 Task: Change Language English(India ) to United States
Action: Mouse moved to (160, 78)
Screenshot: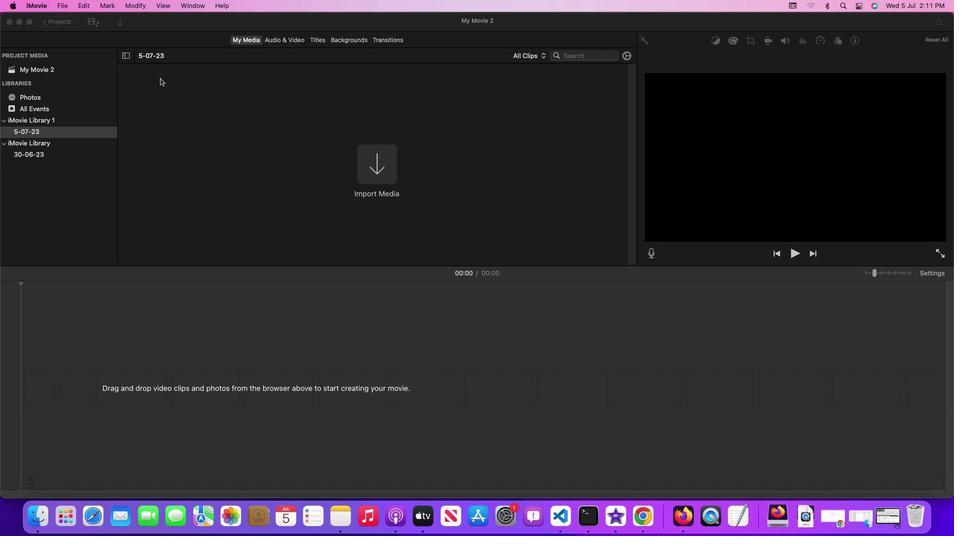 
Action: Mouse pressed left at (160, 78)
Screenshot: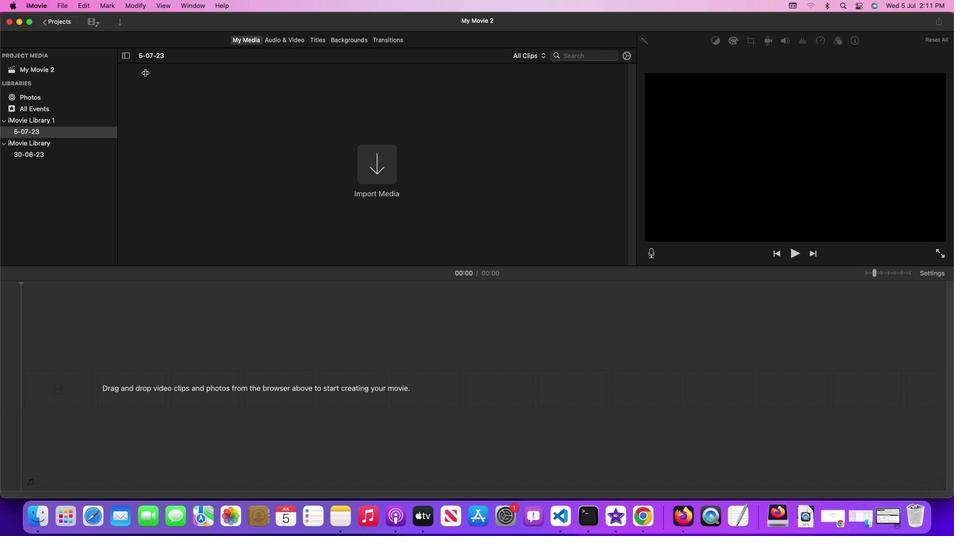 
Action: Mouse moved to (36, 3)
Screenshot: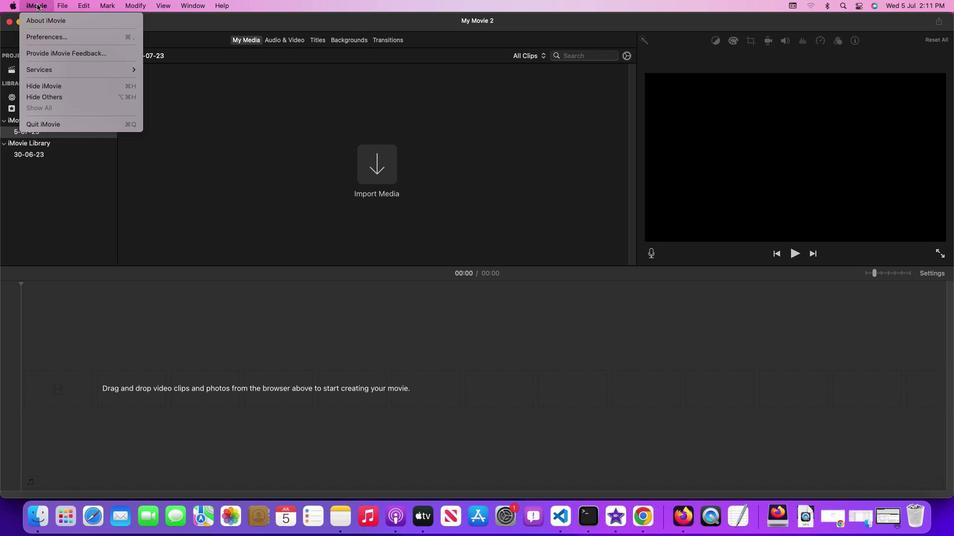 
Action: Mouse pressed left at (36, 3)
Screenshot: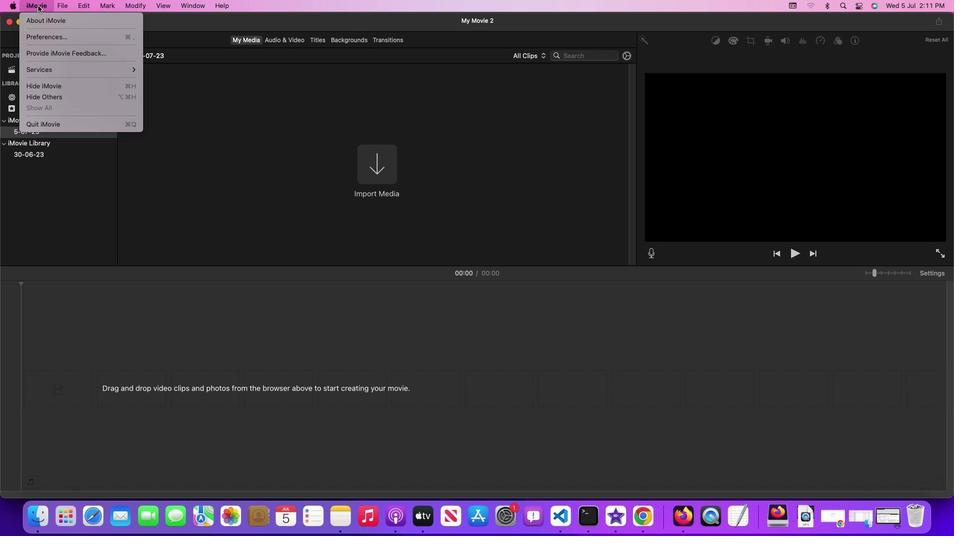 
Action: Mouse moved to (166, 86)
Screenshot: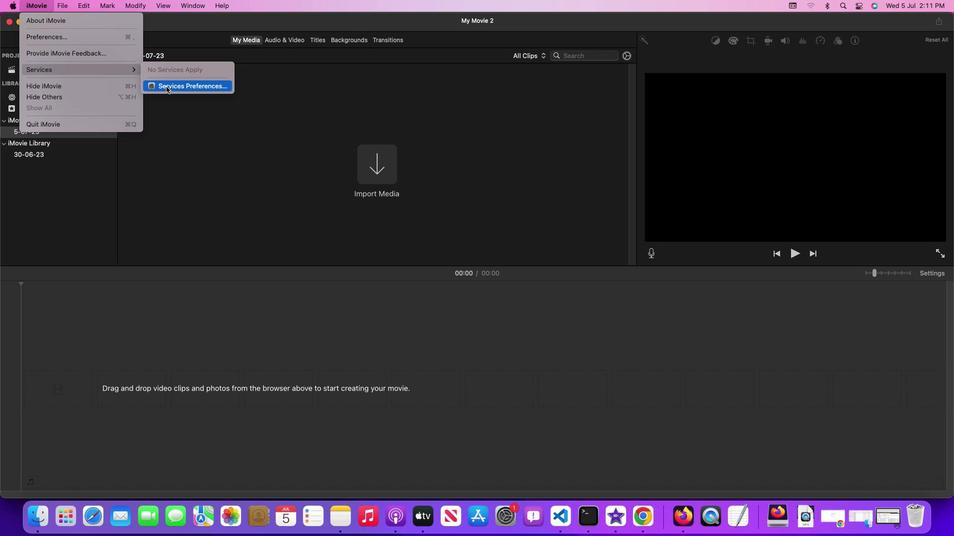 
Action: Mouse pressed left at (166, 86)
Screenshot: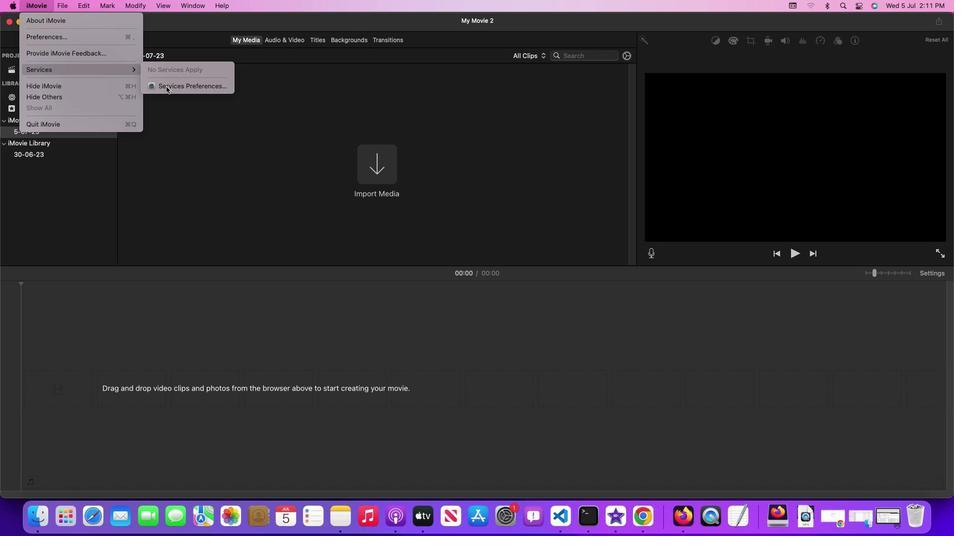 
Action: Mouse moved to (558, 53)
Screenshot: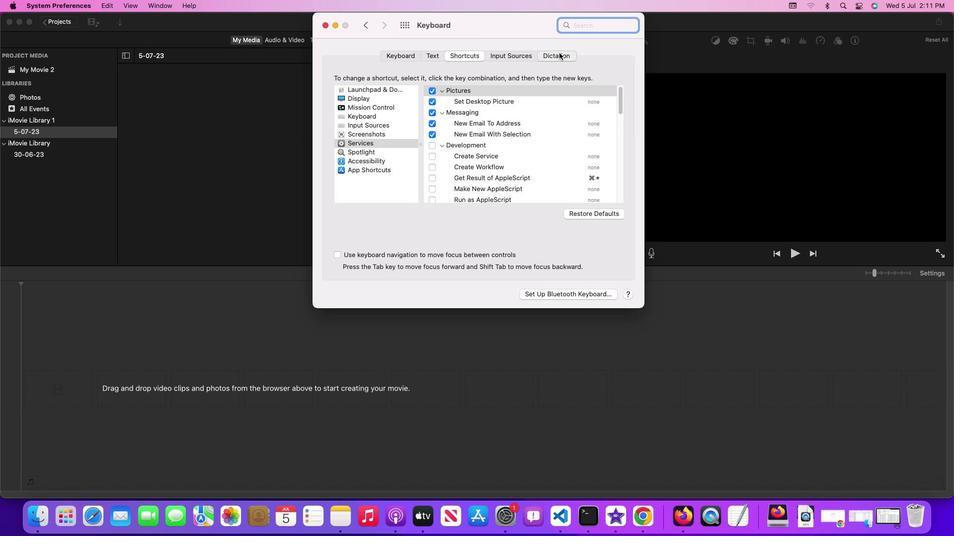 
Action: Mouse pressed left at (558, 53)
Screenshot: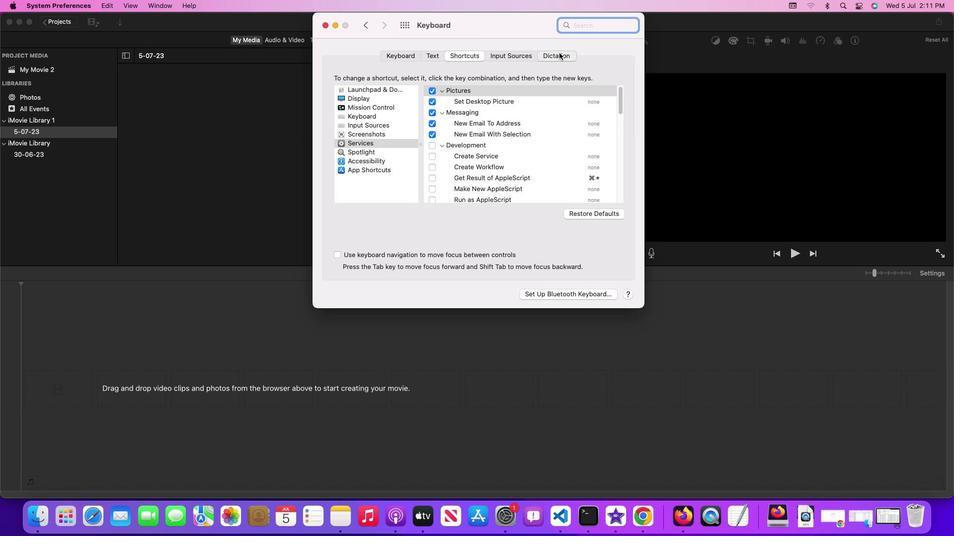 
Action: Mouse moved to (586, 115)
Screenshot: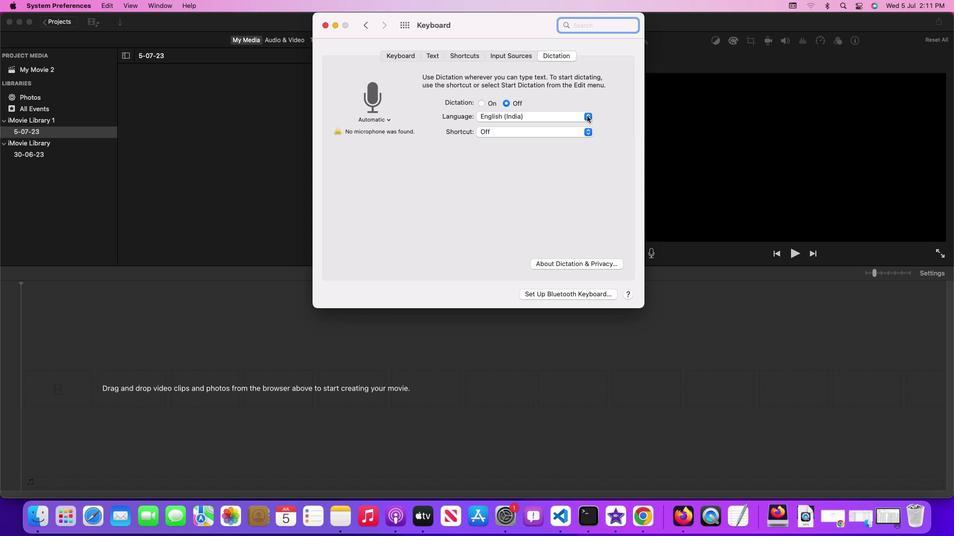 
Action: Mouse pressed left at (586, 115)
Screenshot: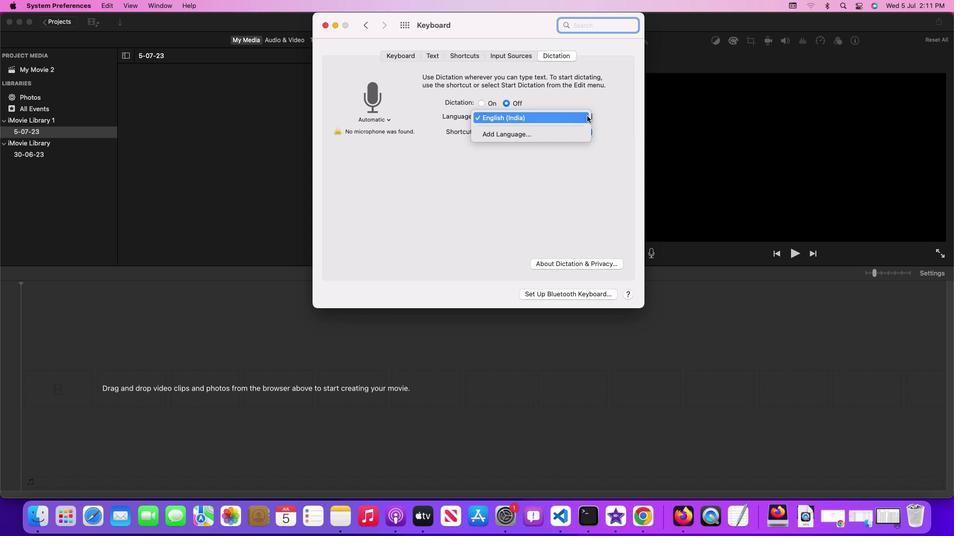 
Action: Mouse moved to (581, 130)
Screenshot: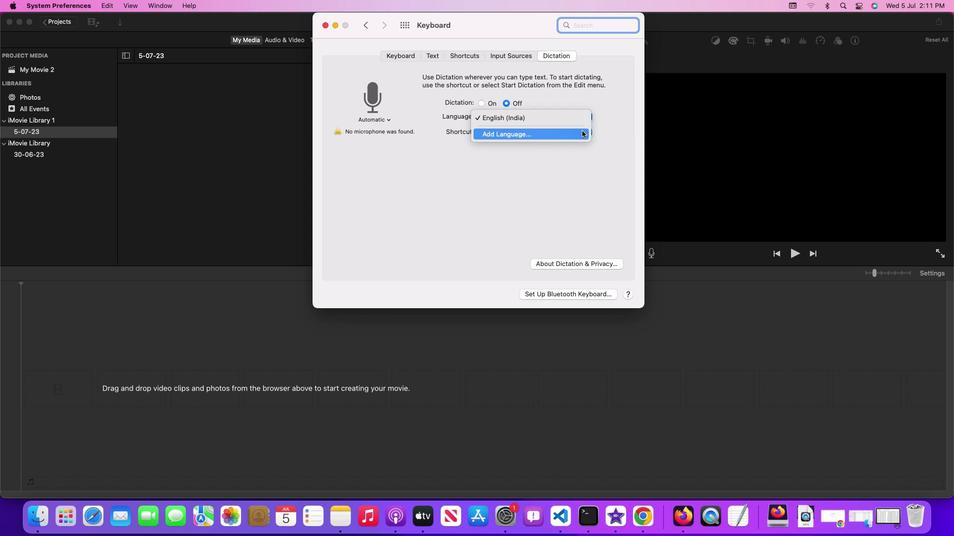 
Action: Mouse pressed left at (581, 130)
Screenshot: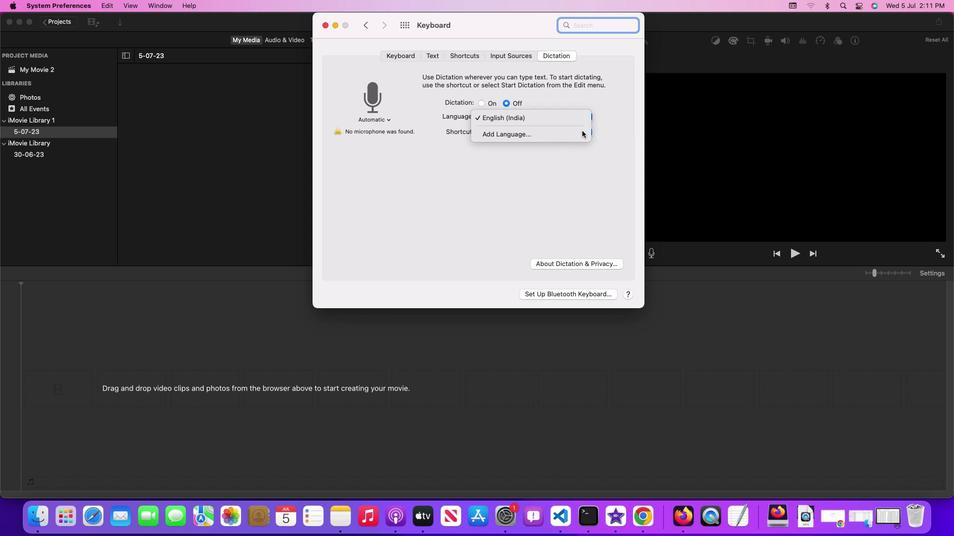 
Action: Mouse moved to (452, 161)
Screenshot: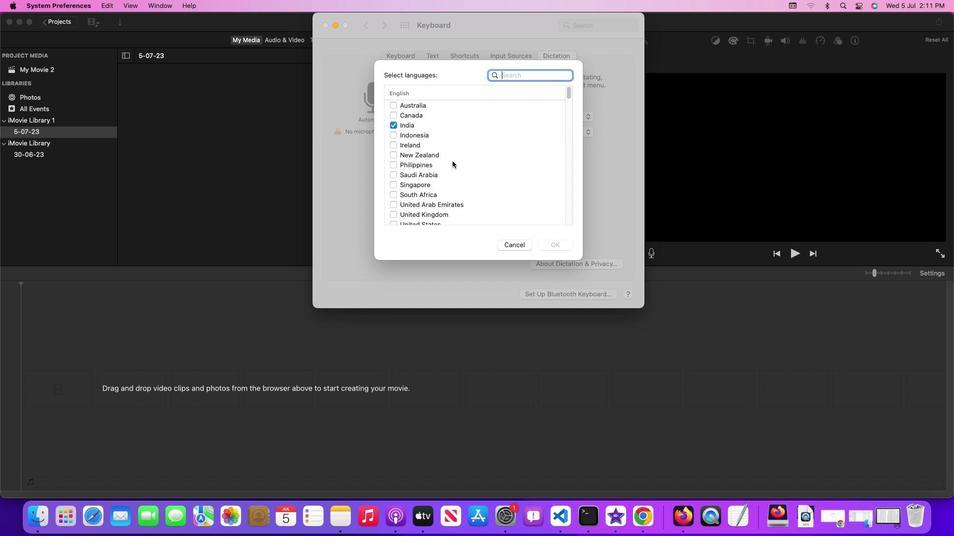 
Action: Mouse scrolled (452, 161) with delta (0, 0)
Screenshot: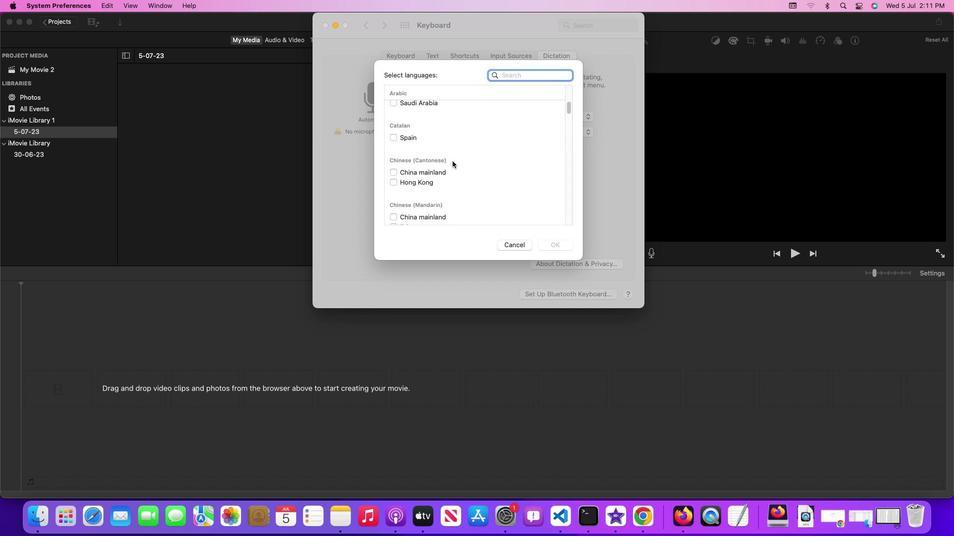 
Action: Mouse scrolled (452, 161) with delta (0, 0)
Screenshot: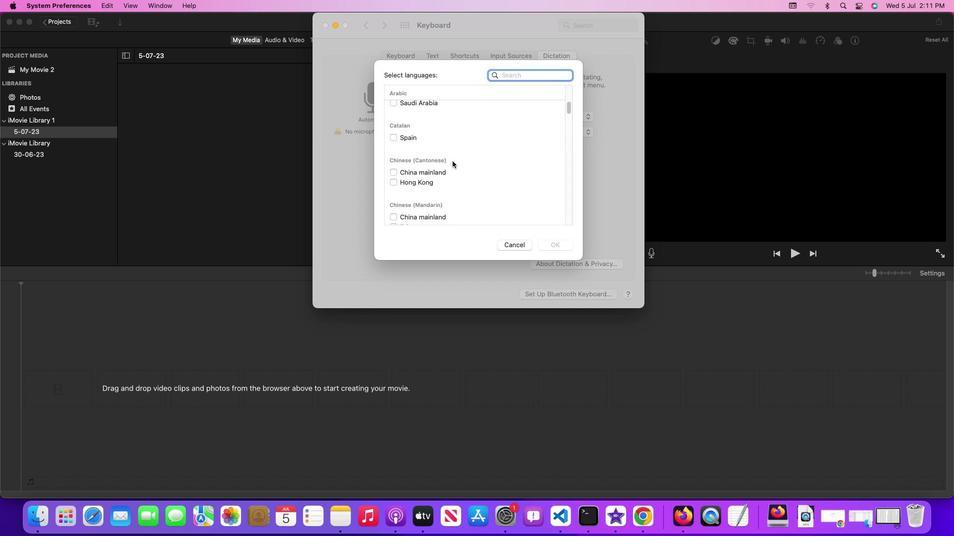 
Action: Mouse scrolled (452, 161) with delta (0, -1)
Screenshot: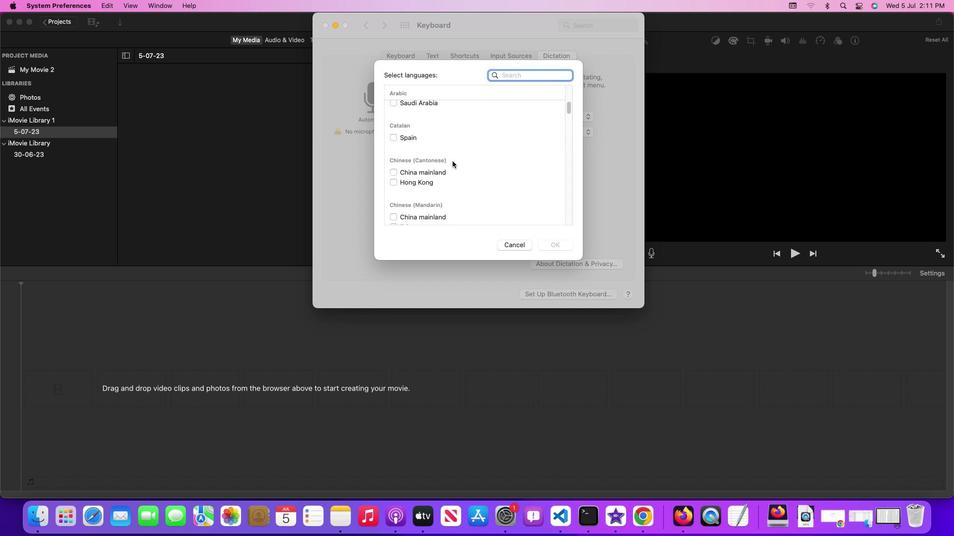 
Action: Mouse scrolled (452, 161) with delta (0, -2)
Screenshot: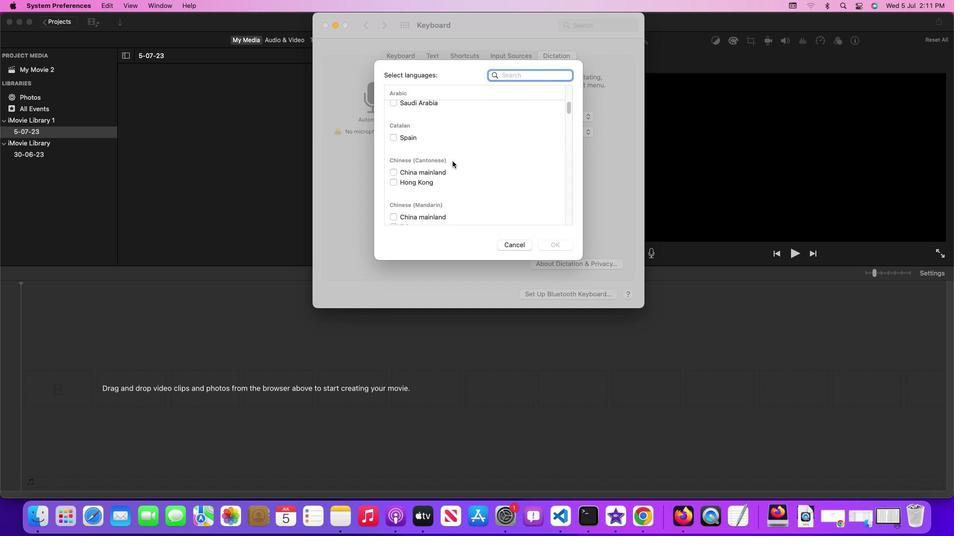 
Action: Mouse scrolled (452, 161) with delta (0, -2)
Screenshot: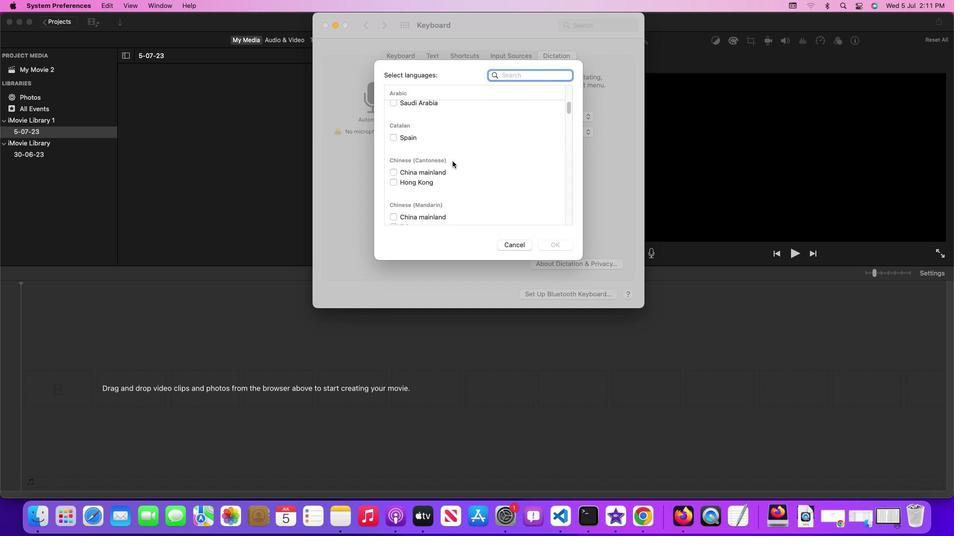 
Action: Mouse scrolled (452, 161) with delta (0, 0)
Screenshot: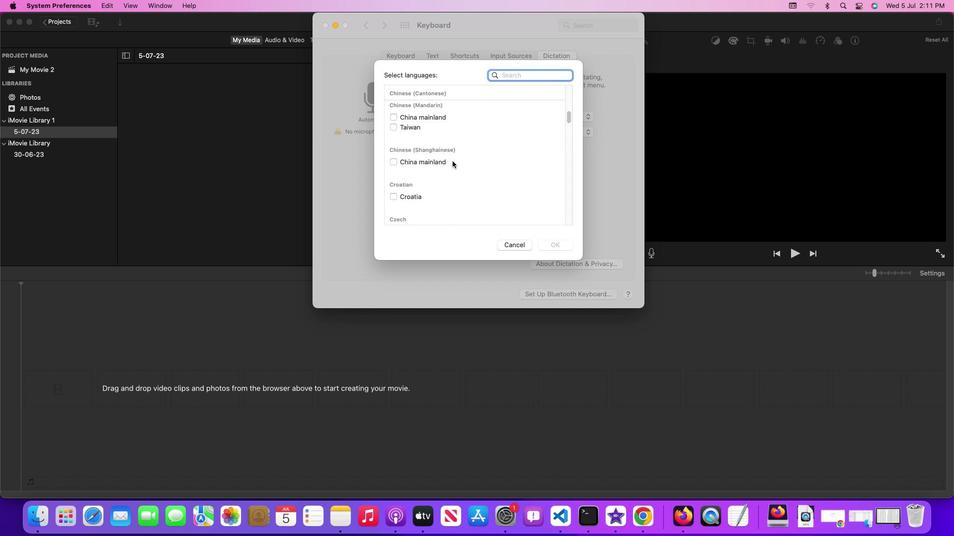 
Action: Mouse scrolled (452, 161) with delta (0, 0)
Screenshot: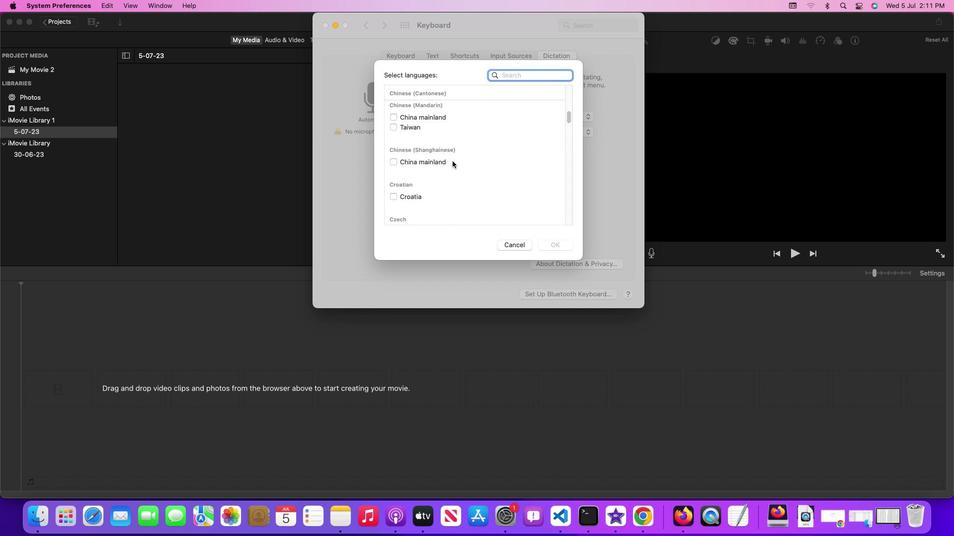 
Action: Mouse scrolled (452, 161) with delta (0, -1)
Screenshot: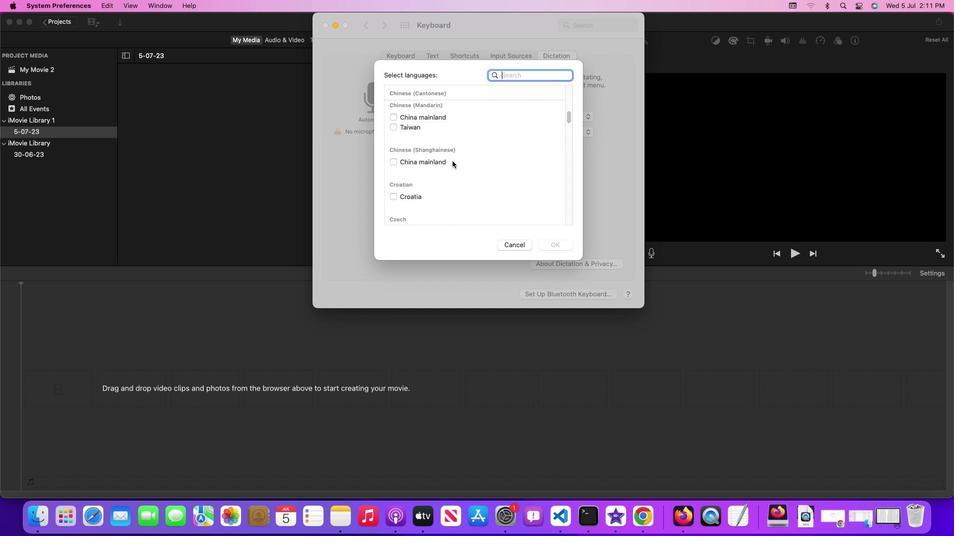 
Action: Mouse scrolled (452, 161) with delta (0, -2)
Screenshot: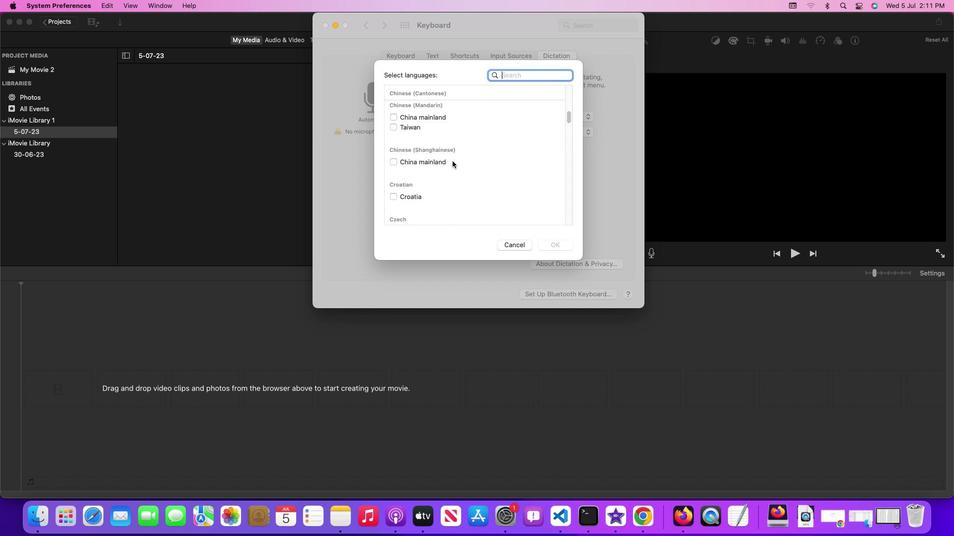 
Action: Mouse scrolled (452, 161) with delta (0, 0)
Screenshot: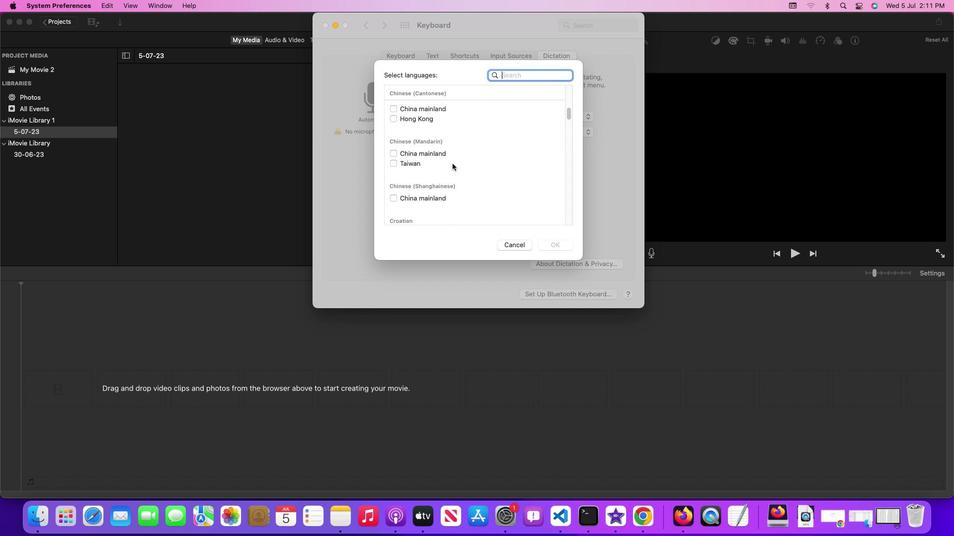 
Action: Mouse moved to (452, 161)
Screenshot: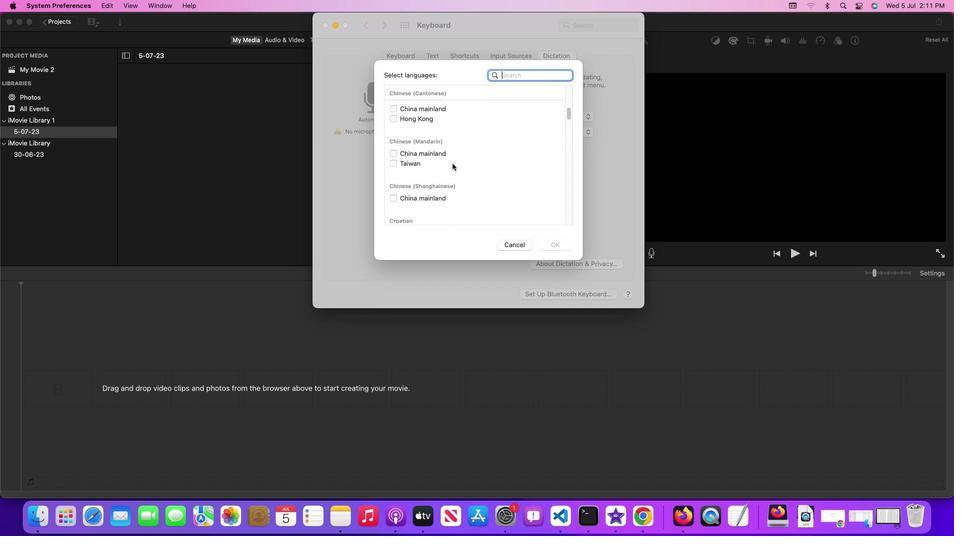 
Action: Mouse scrolled (452, 161) with delta (0, 0)
Screenshot: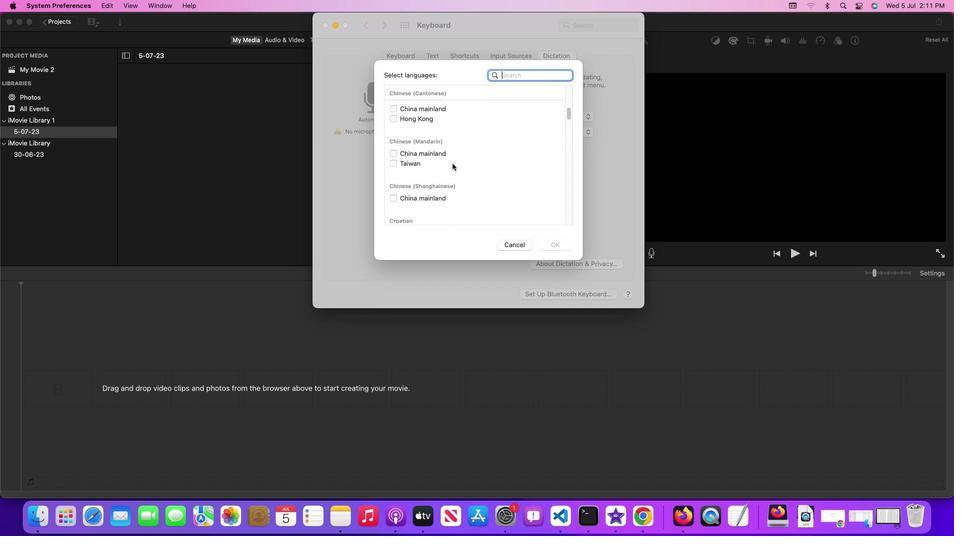 
Action: Mouse moved to (452, 162)
Screenshot: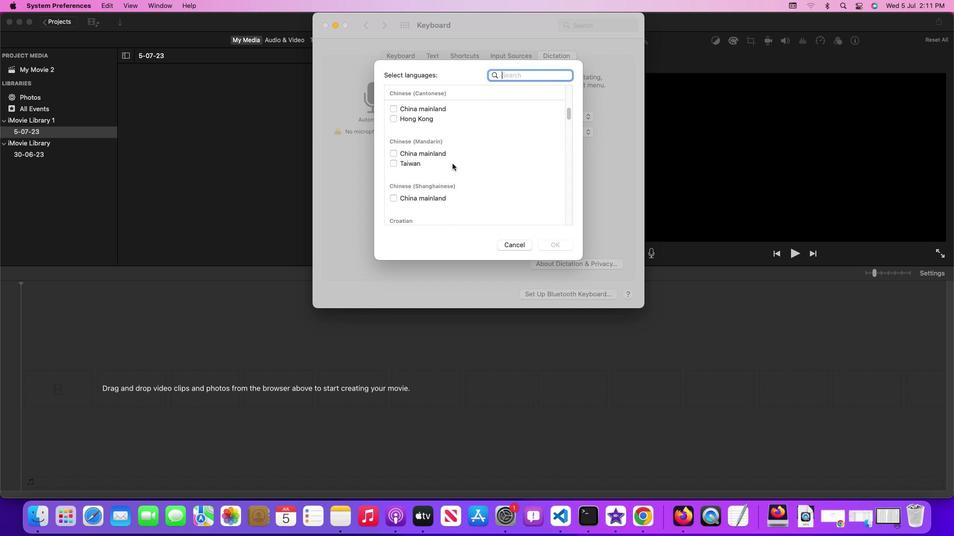
Action: Mouse scrolled (452, 162) with delta (0, 0)
Screenshot: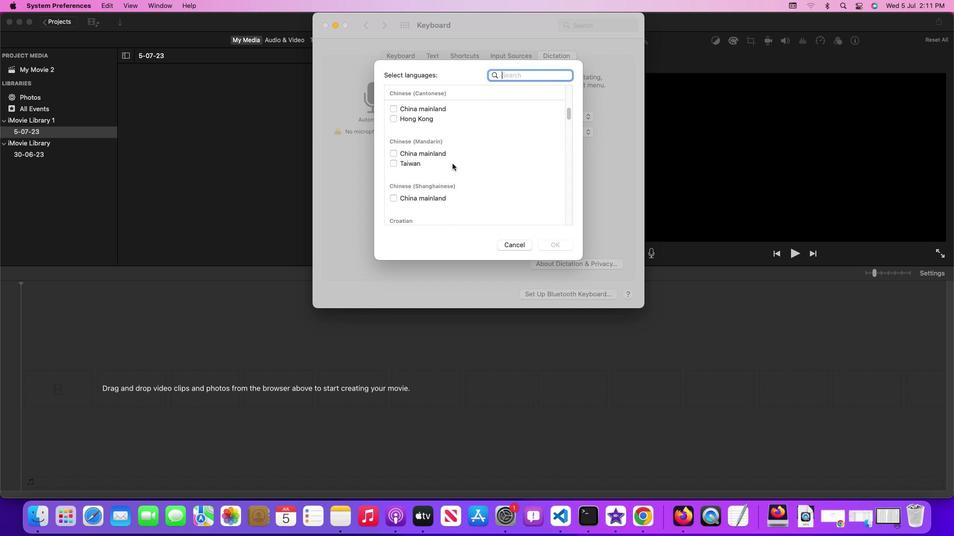 
Action: Mouse moved to (450, 161)
Screenshot: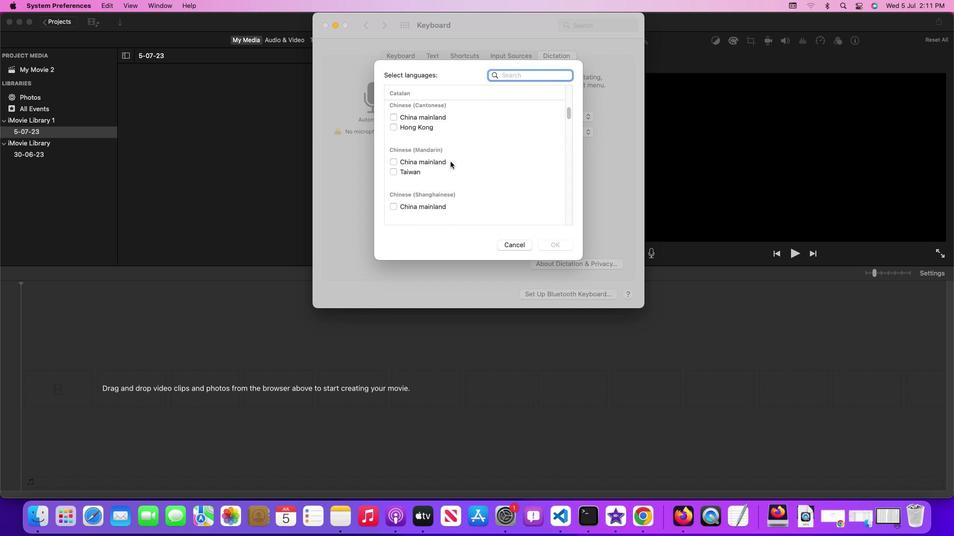 
Action: Mouse scrolled (450, 161) with delta (0, 0)
Screenshot: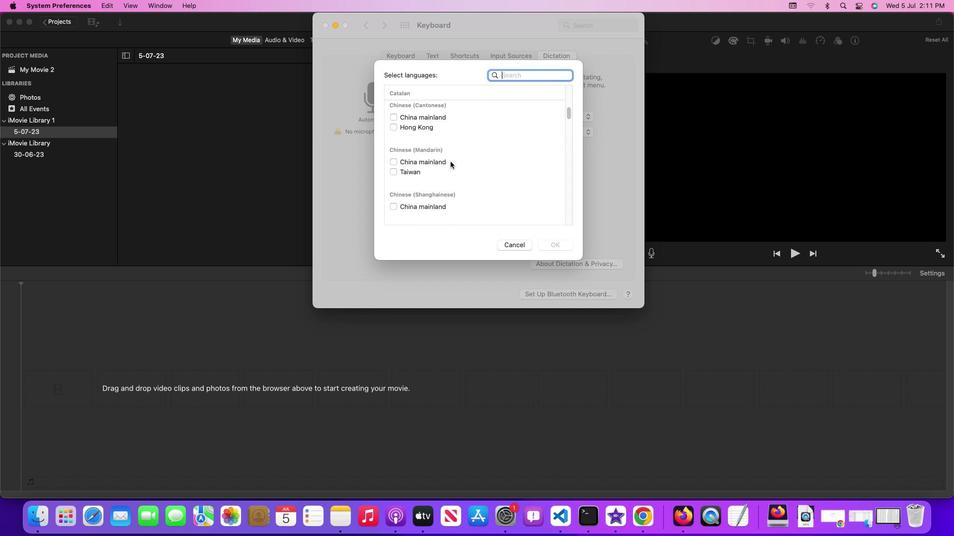 
Action: Mouse scrolled (450, 161) with delta (0, 0)
Screenshot: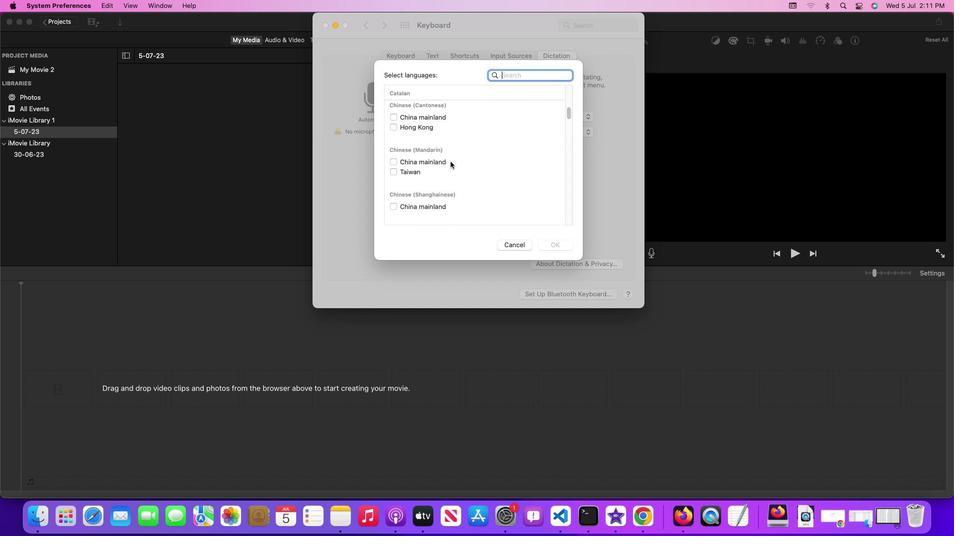 
Action: Mouse scrolled (450, 161) with delta (0, 0)
Screenshot: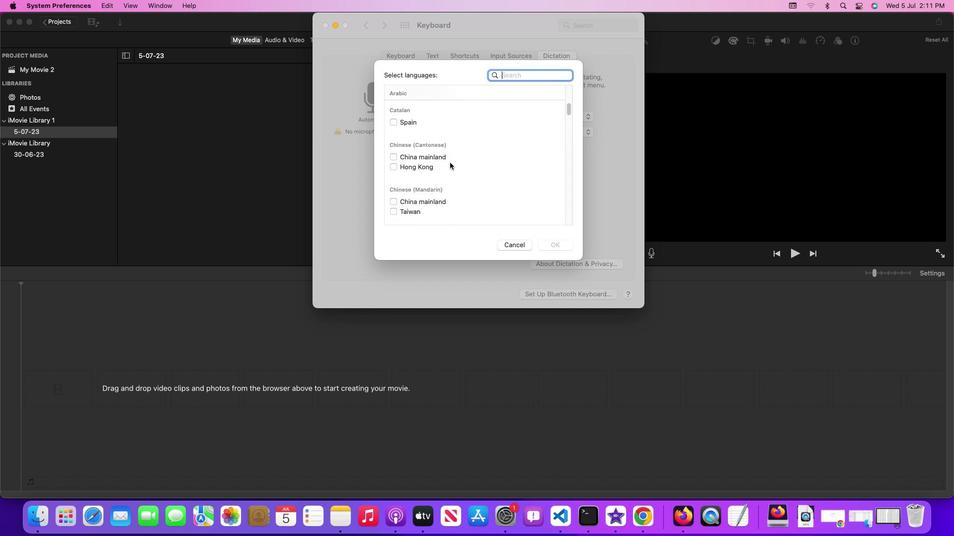 
Action: Mouse scrolled (450, 161) with delta (0, 0)
Screenshot: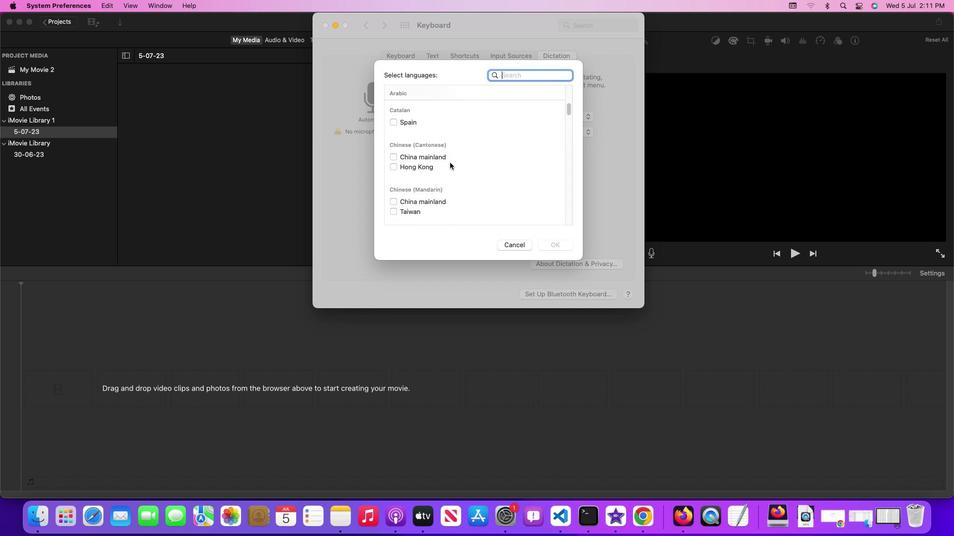 
Action: Mouse moved to (450, 161)
Screenshot: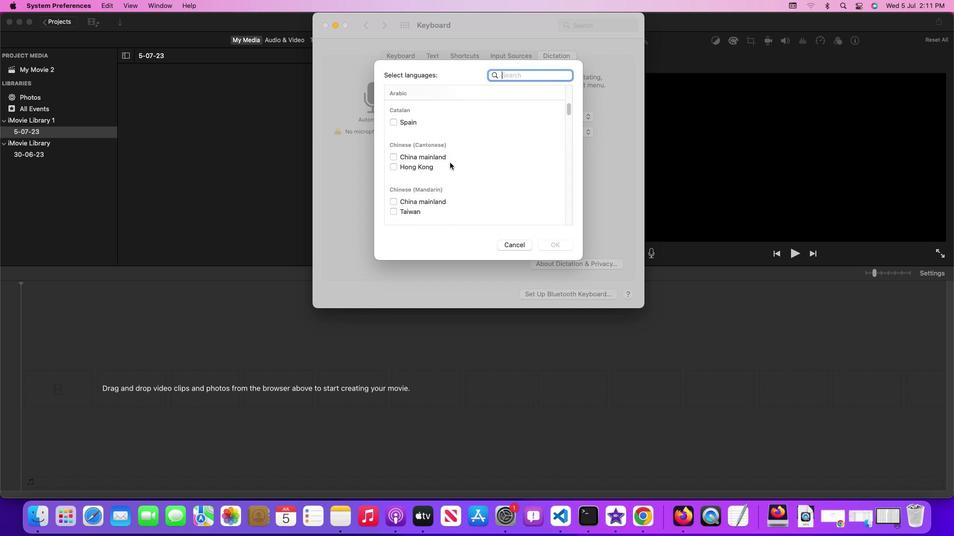
Action: Mouse scrolled (450, 161) with delta (0, 0)
Screenshot: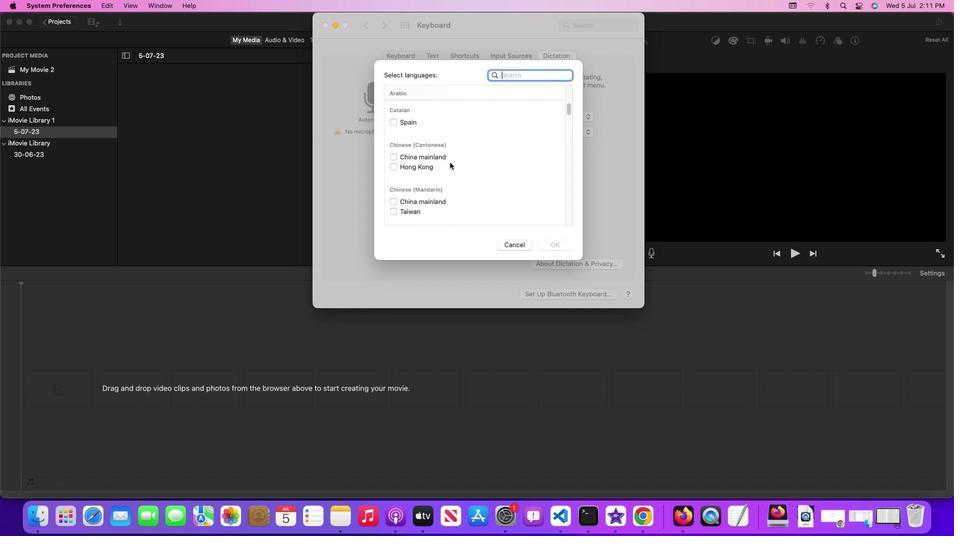 
Action: Mouse moved to (449, 162)
Screenshot: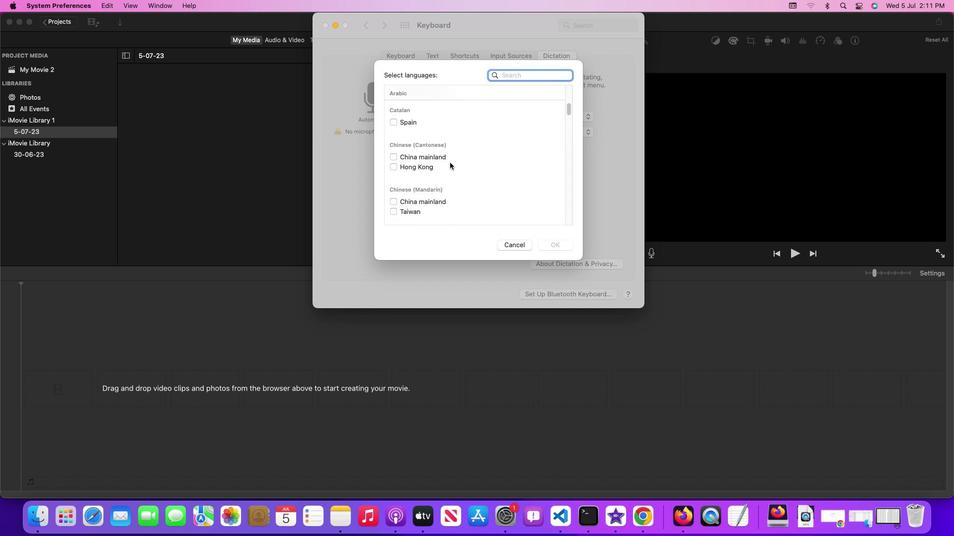 
Action: Mouse scrolled (449, 162) with delta (0, 0)
Screenshot: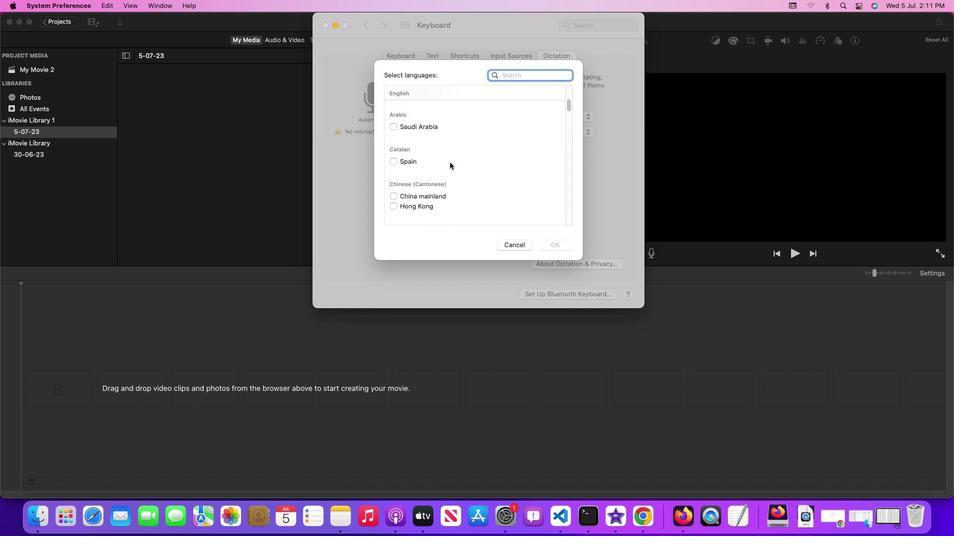 
Action: Mouse scrolled (449, 162) with delta (0, 0)
Screenshot: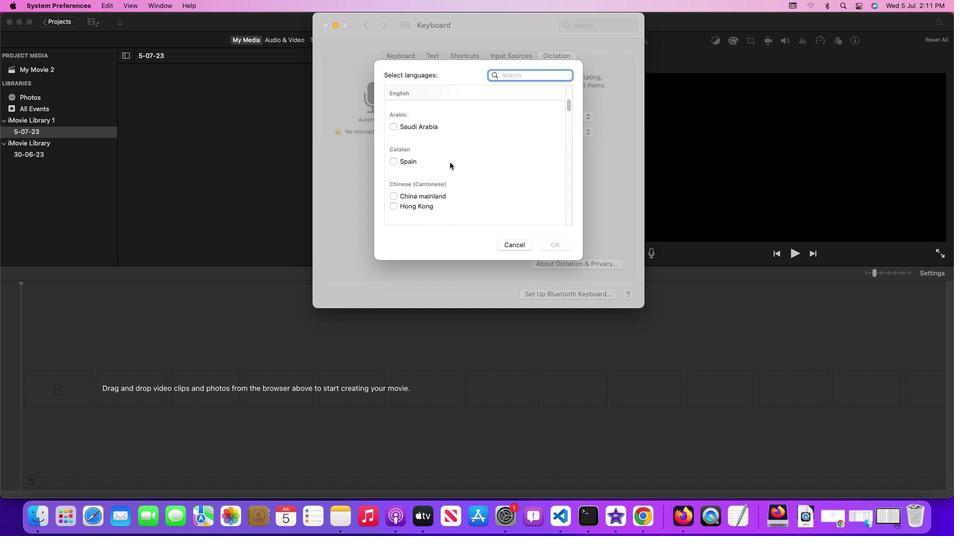 
Action: Mouse moved to (449, 162)
Screenshot: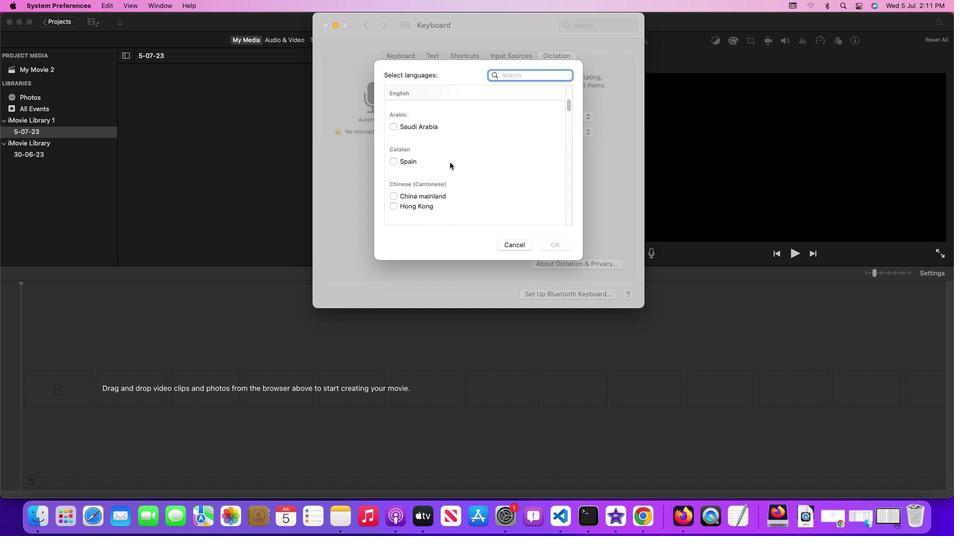 
Action: Mouse scrolled (449, 162) with delta (0, 0)
Screenshot: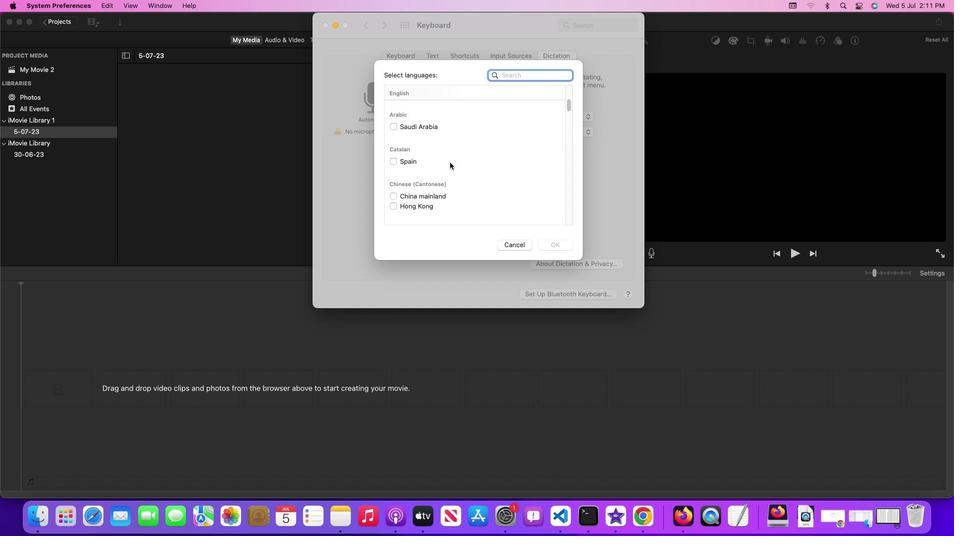 
Action: Mouse scrolled (449, 162) with delta (0, 0)
Screenshot: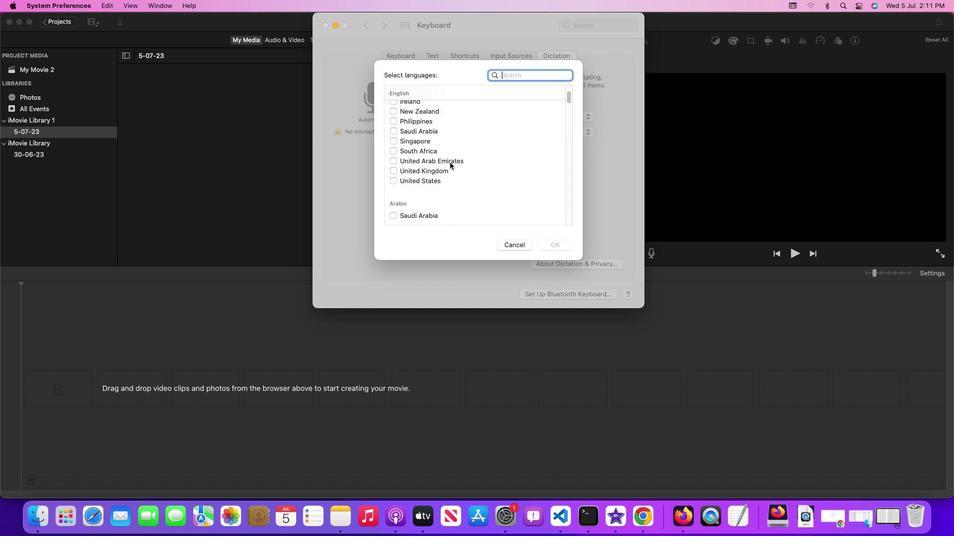 
Action: Mouse scrolled (449, 162) with delta (0, 0)
Screenshot: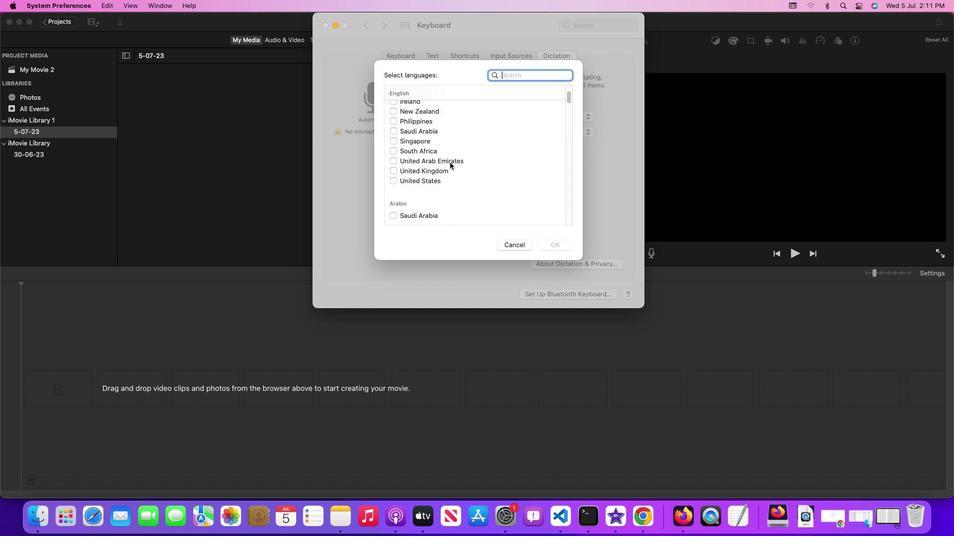 
Action: Mouse scrolled (449, 162) with delta (0, 1)
Screenshot: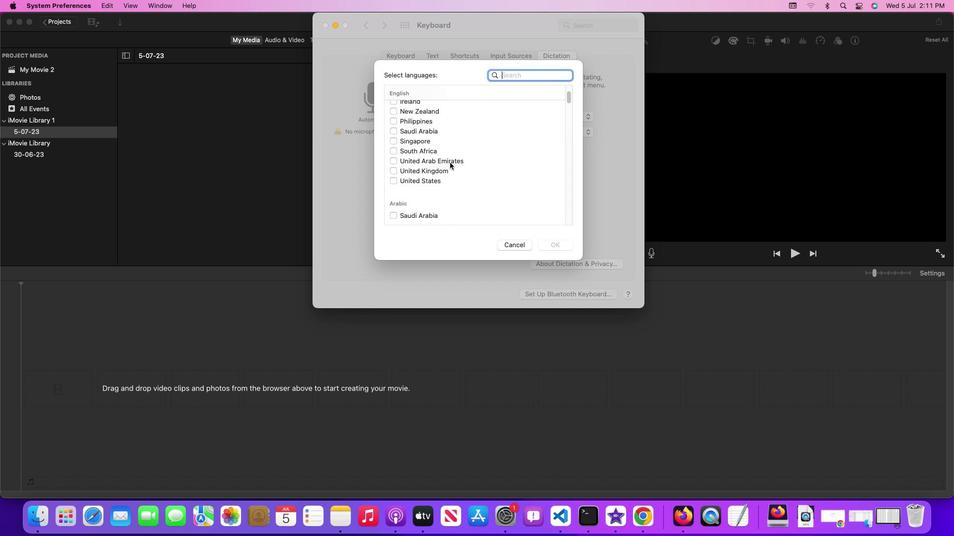 
Action: Mouse scrolled (449, 162) with delta (0, 1)
Screenshot: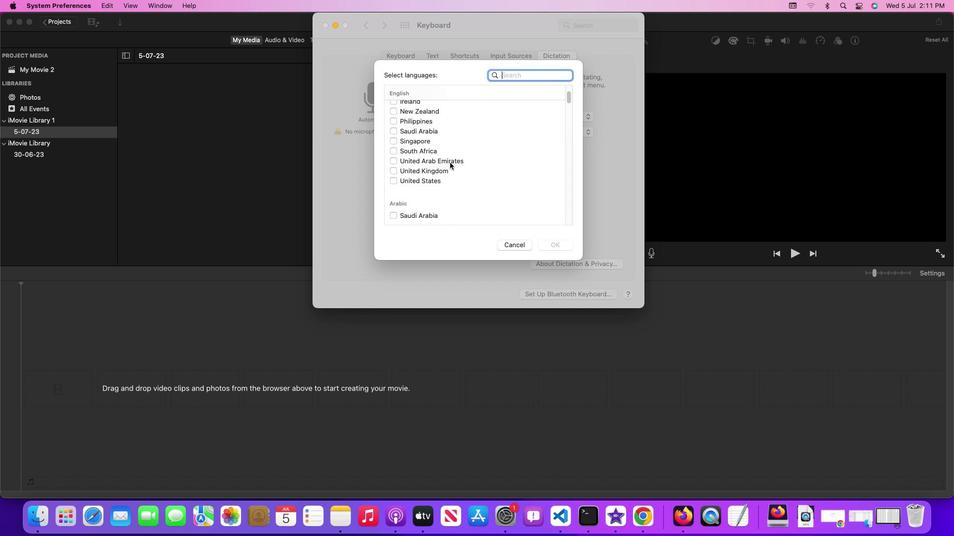 
Action: Mouse moved to (394, 180)
Screenshot: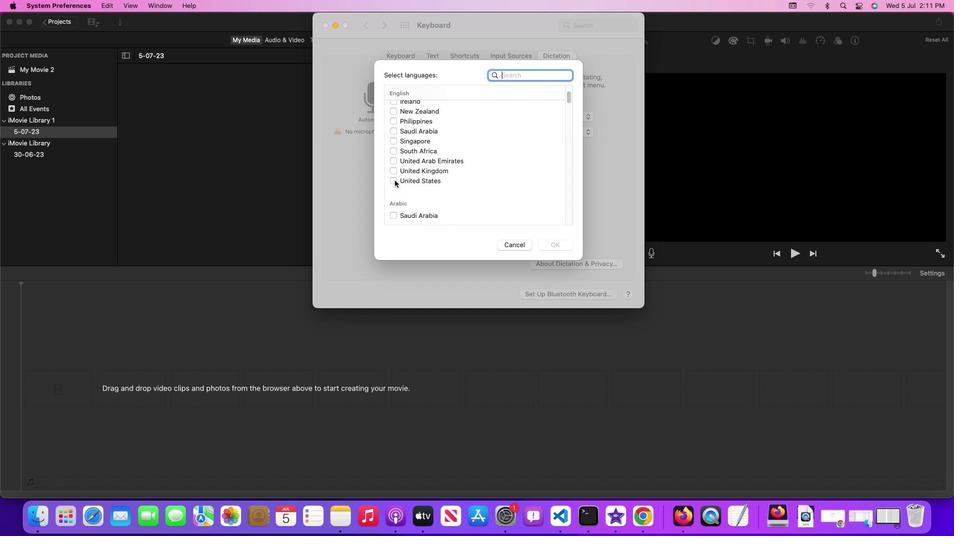 
Action: Mouse pressed left at (394, 180)
Screenshot: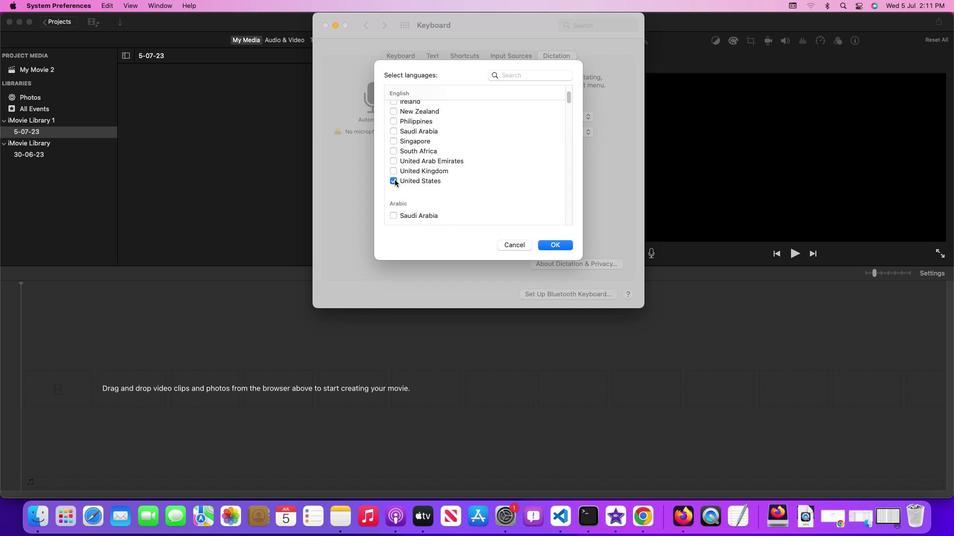 
Action: Mouse moved to (557, 244)
Screenshot: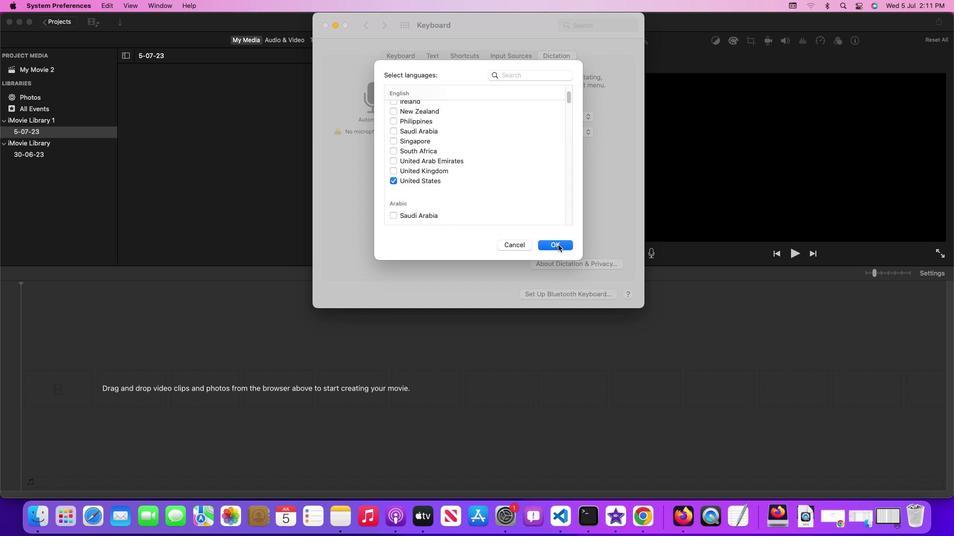 
Action: Mouse pressed left at (557, 244)
Screenshot: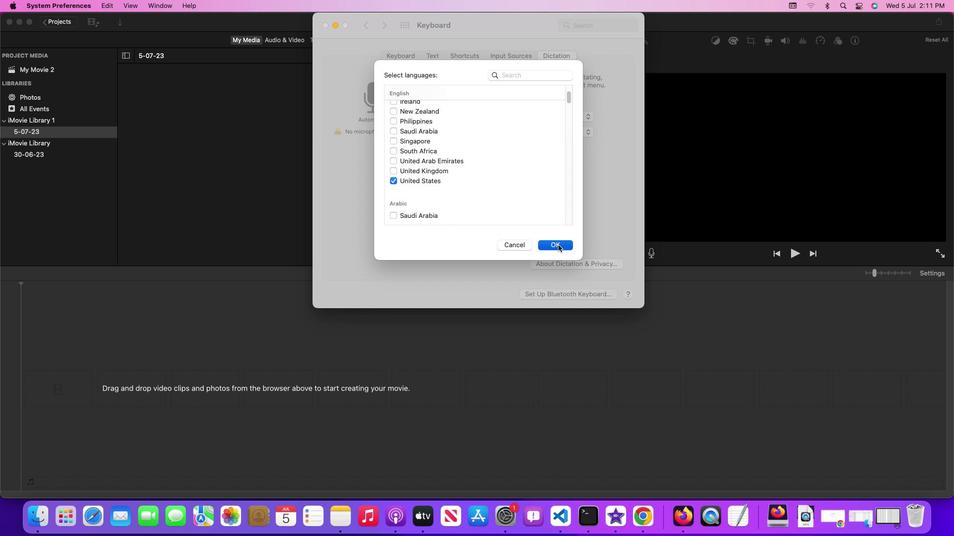 
Action: Mouse moved to (563, 188)
Screenshot: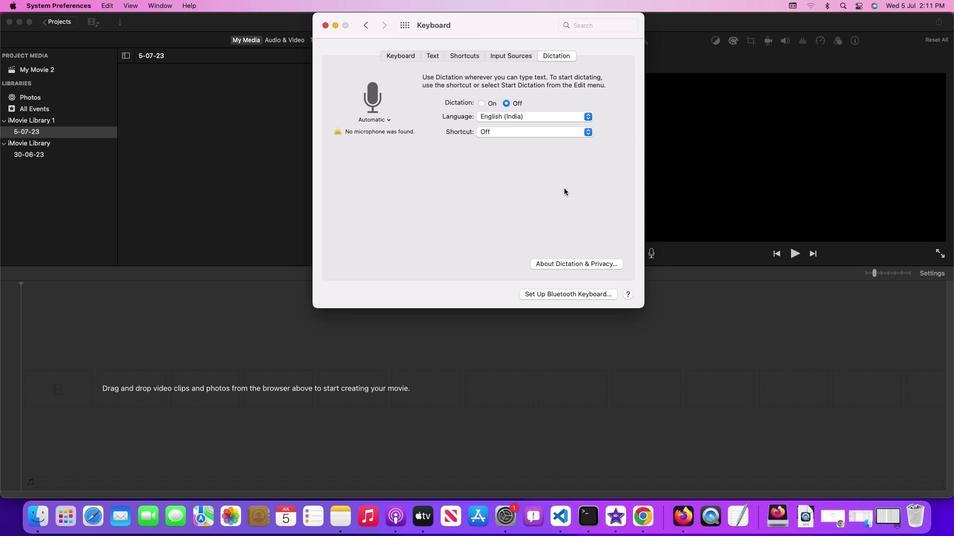 
